 Task: Add an event with the title Casual Marketing Campaign Evaluation, date '2024/03/15', time 7:50 AM to 9:50 AM, logged in from the account softage.10@softage.netand send the event invitation to softage.3@softage.net and softage.4@softage.net. Set a reminder for the event At time of event
Action: Mouse moved to (79, 101)
Screenshot: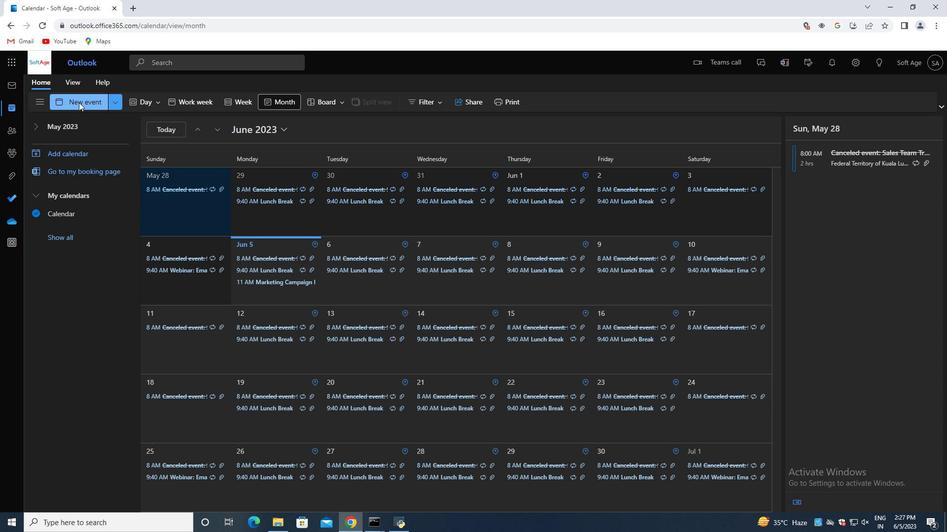
Action: Mouse pressed left at (79, 101)
Screenshot: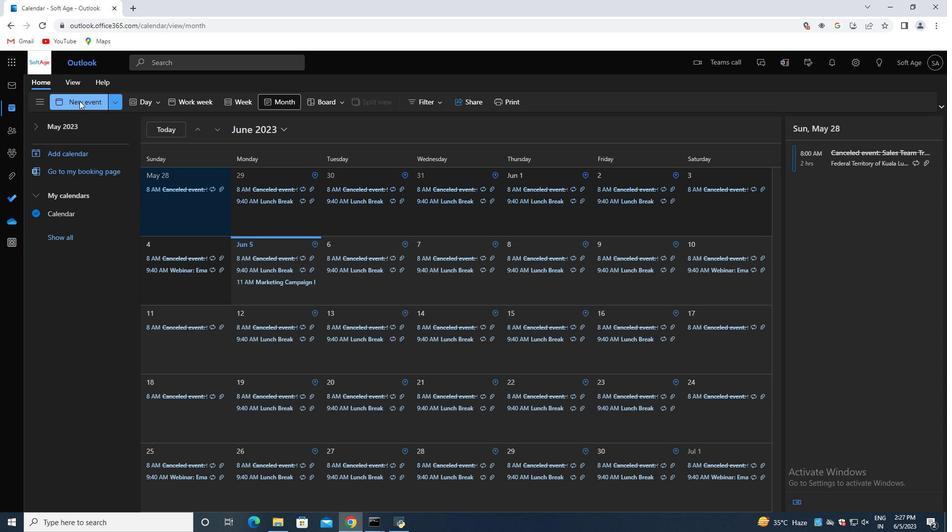 
Action: Mouse moved to (268, 161)
Screenshot: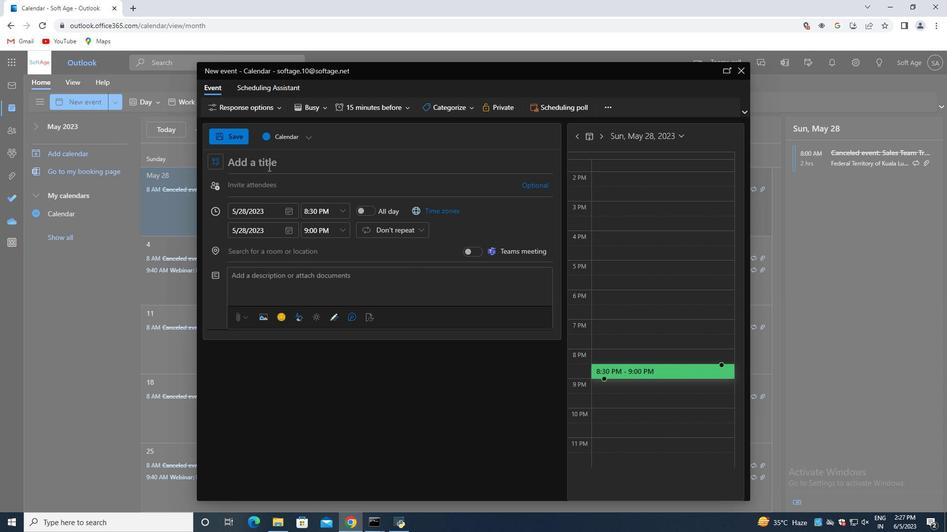 
Action: Mouse pressed left at (268, 161)
Screenshot: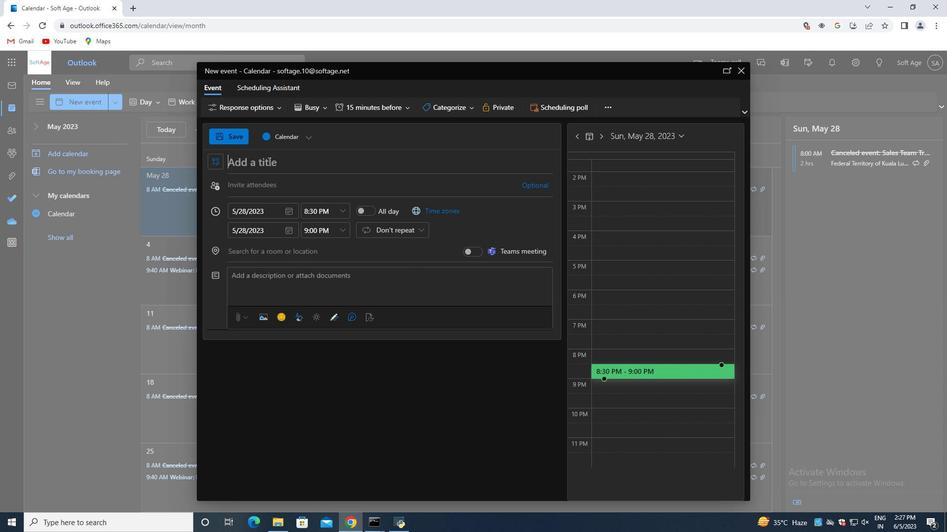 
Action: Mouse moved to (268, 161)
Screenshot: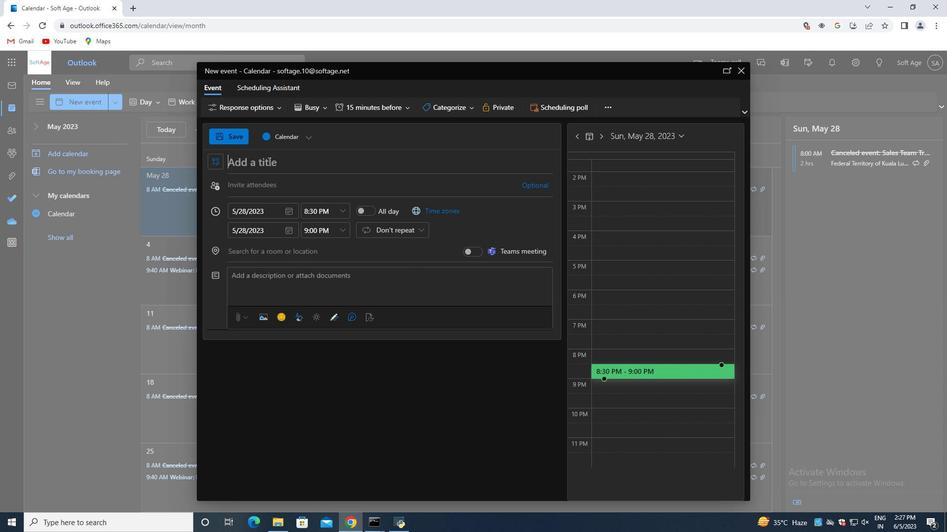 
Action: Key pressed <Key.shift>Casual<Key.space><Key.shift>Marketing<Key.space><Key.shift>Campaign<Key.space><Key.shift><Key.shift><Key.shift>Evaluation
Screenshot: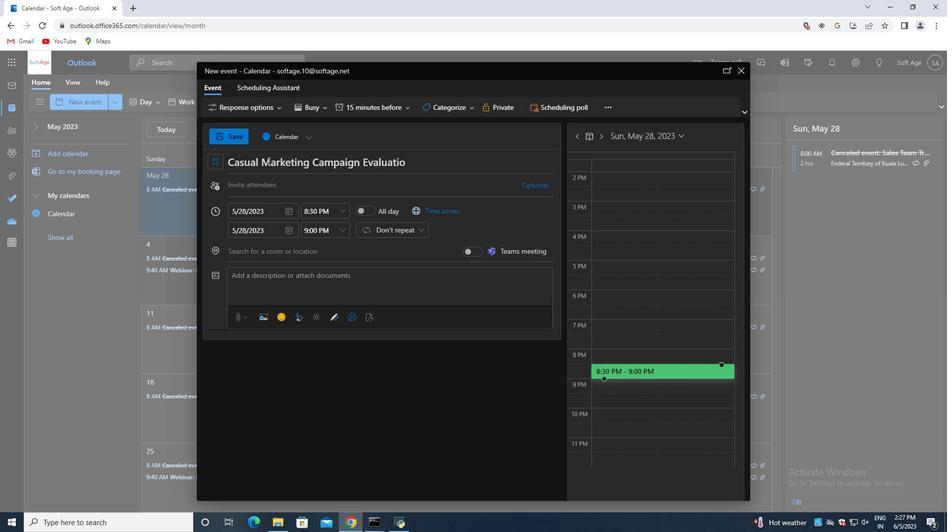 
Action: Mouse moved to (292, 210)
Screenshot: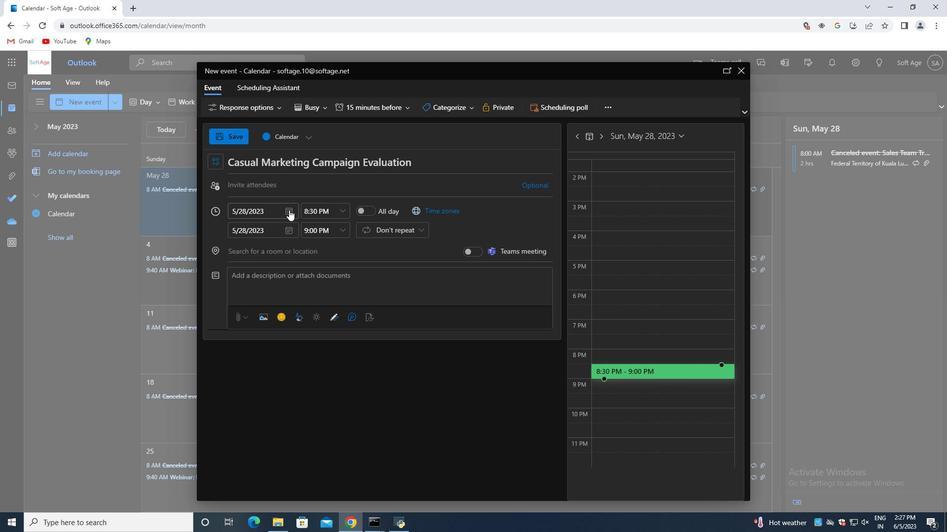 
Action: Mouse pressed left at (292, 210)
Screenshot: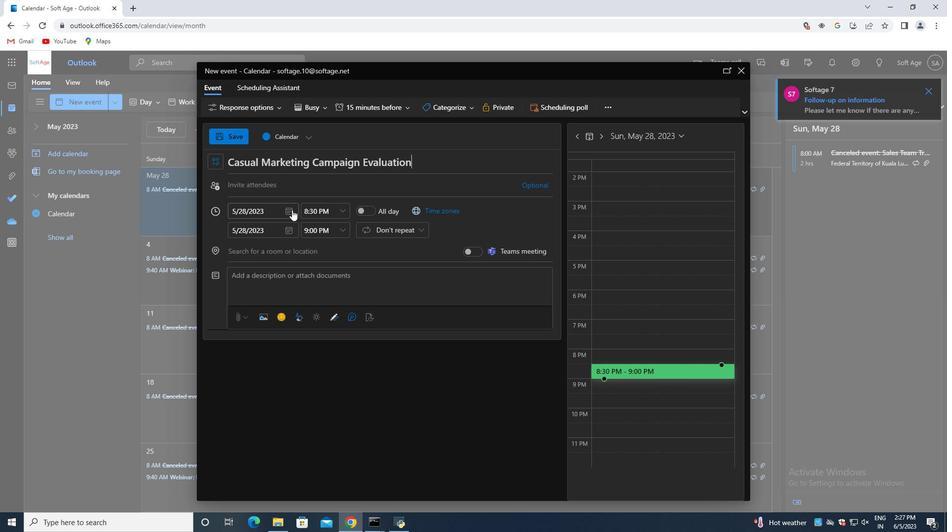 
Action: Mouse moved to (321, 232)
Screenshot: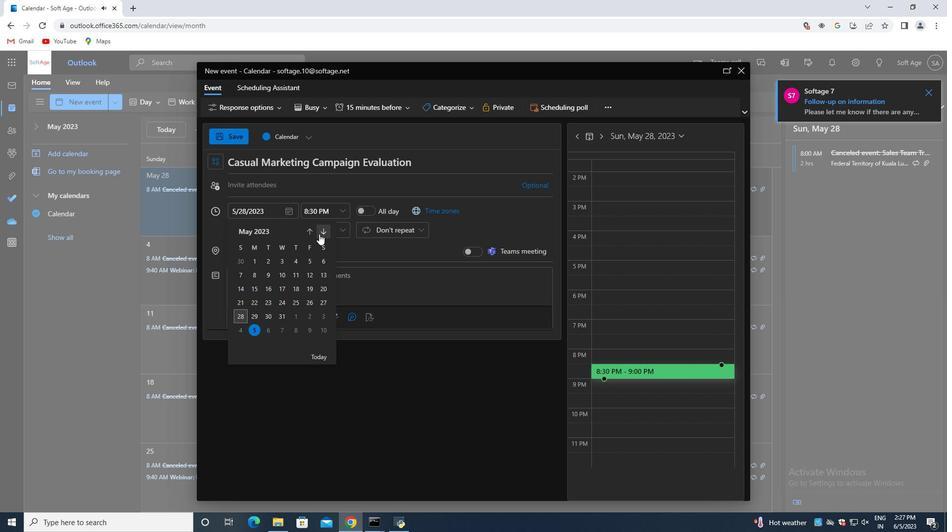 
Action: Mouse pressed left at (321, 232)
Screenshot: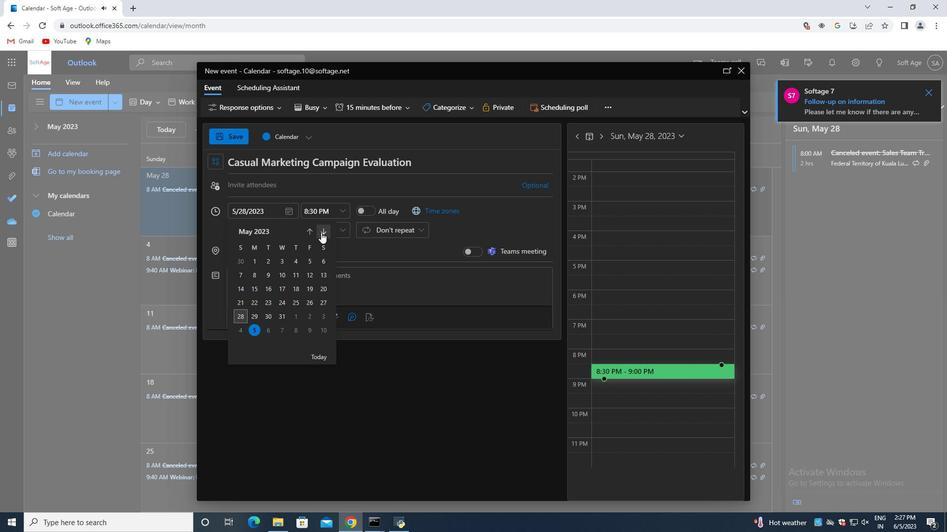 
Action: Mouse pressed left at (321, 232)
Screenshot: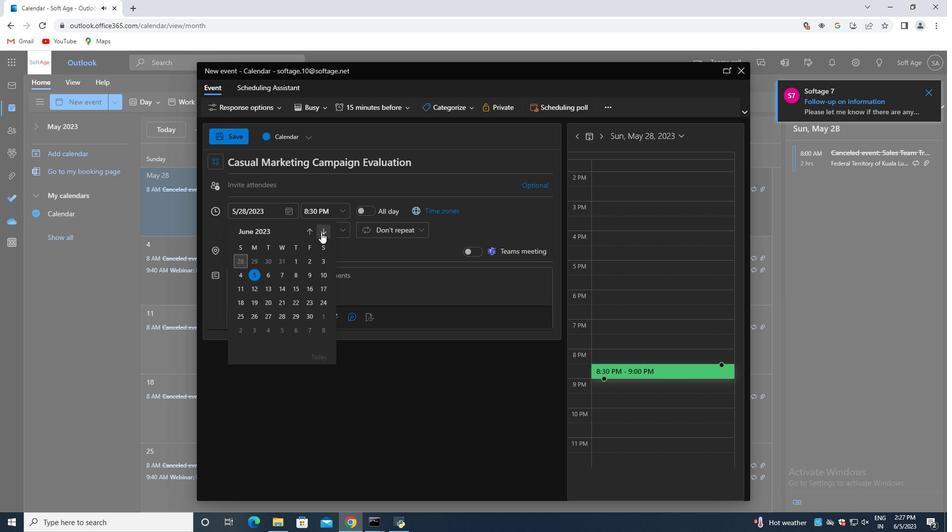 
Action: Mouse pressed left at (321, 232)
Screenshot: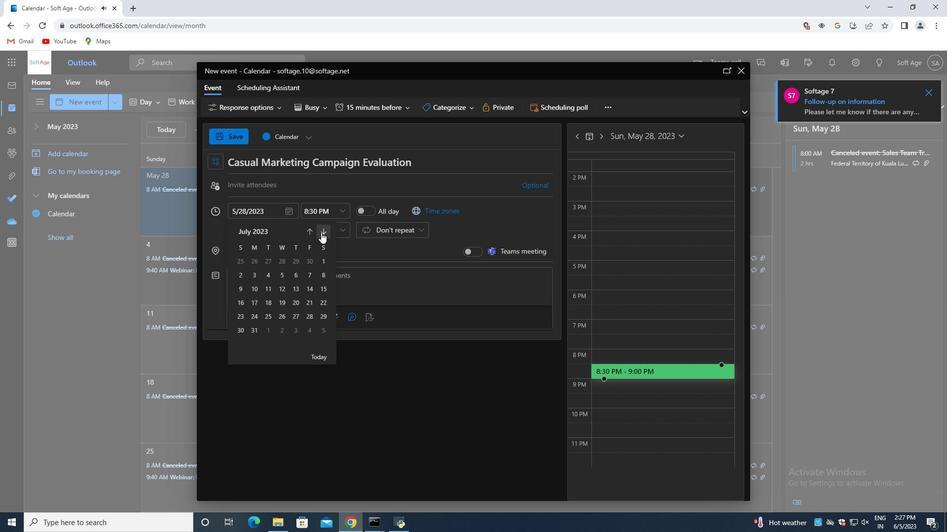 
Action: Mouse pressed left at (321, 232)
Screenshot: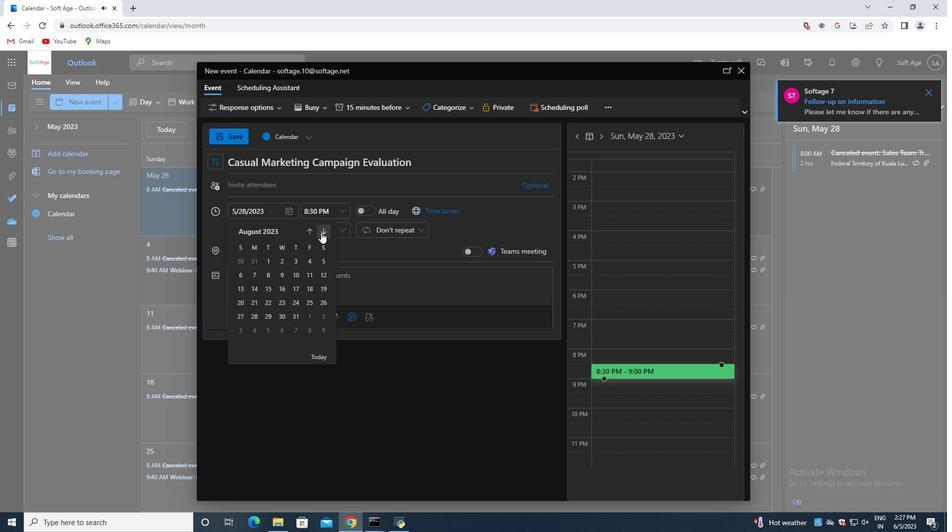 
Action: Mouse pressed left at (321, 232)
Screenshot: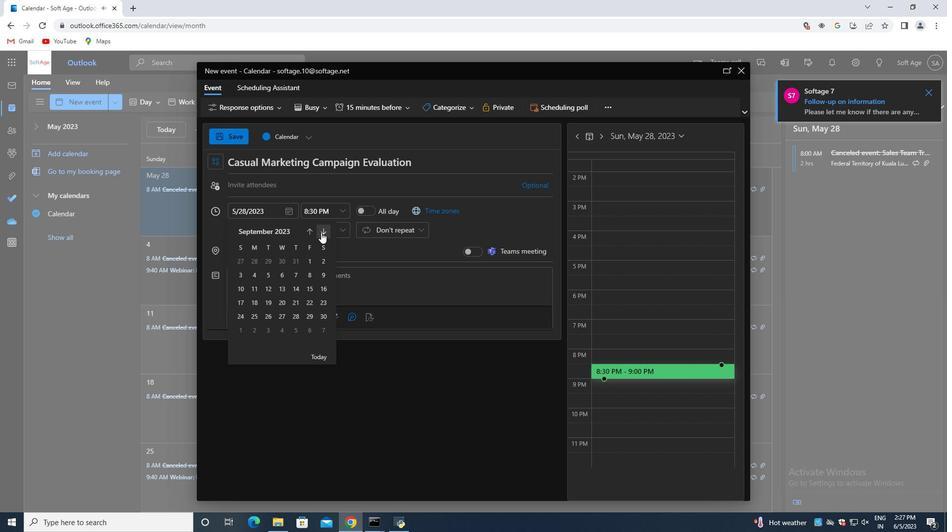 
Action: Mouse pressed left at (321, 232)
Screenshot: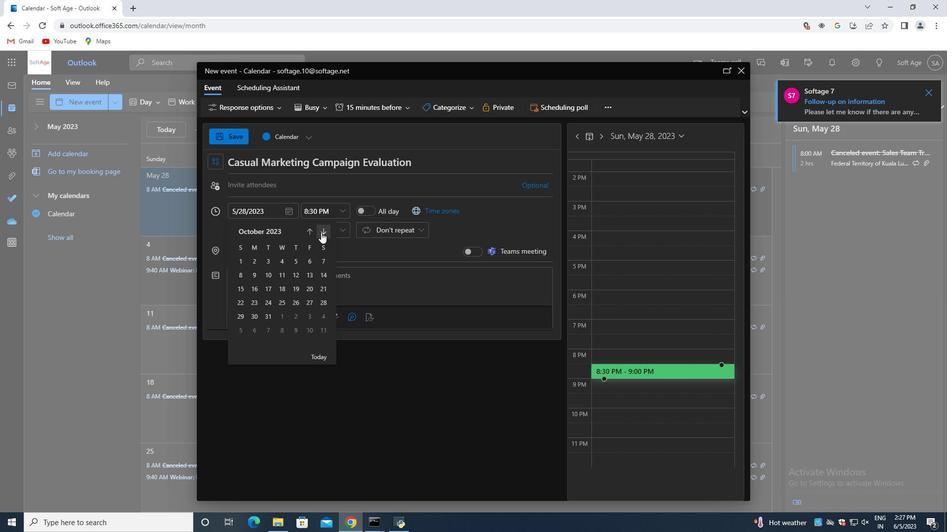 
Action: Mouse pressed left at (321, 232)
Screenshot: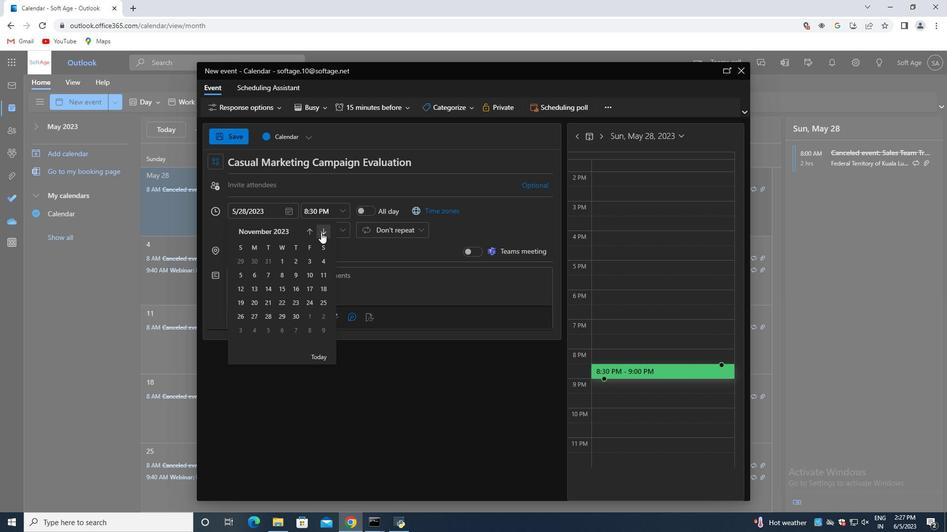 
Action: Mouse pressed left at (321, 232)
Screenshot: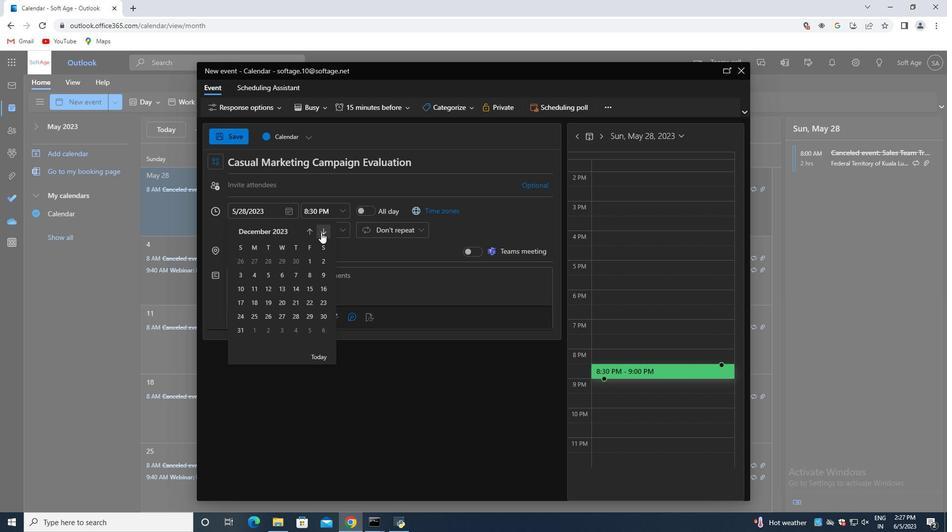 
Action: Mouse pressed left at (321, 232)
Screenshot: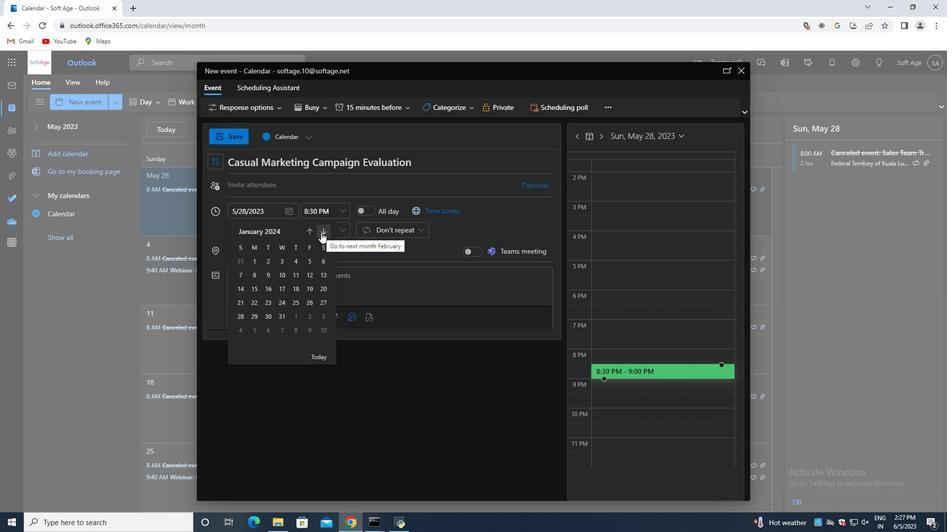 
Action: Mouse pressed left at (321, 232)
Screenshot: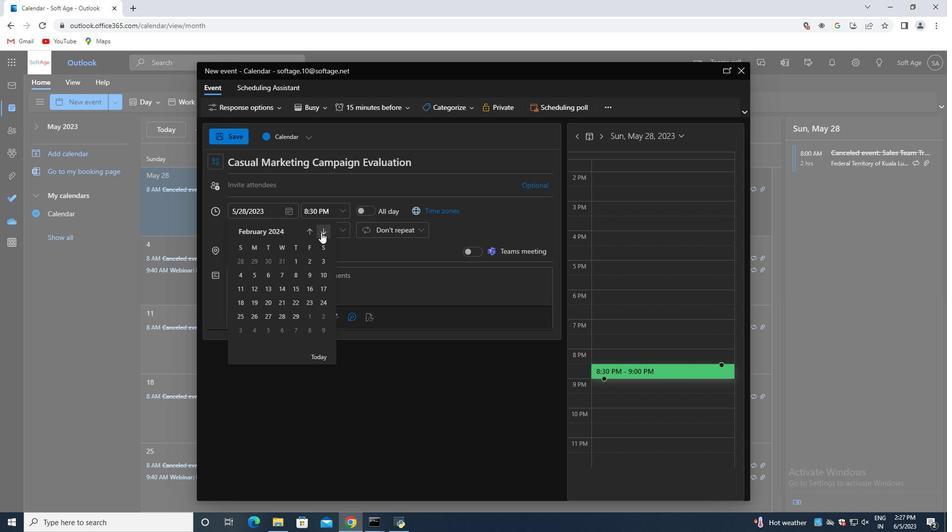 
Action: Mouse moved to (308, 287)
Screenshot: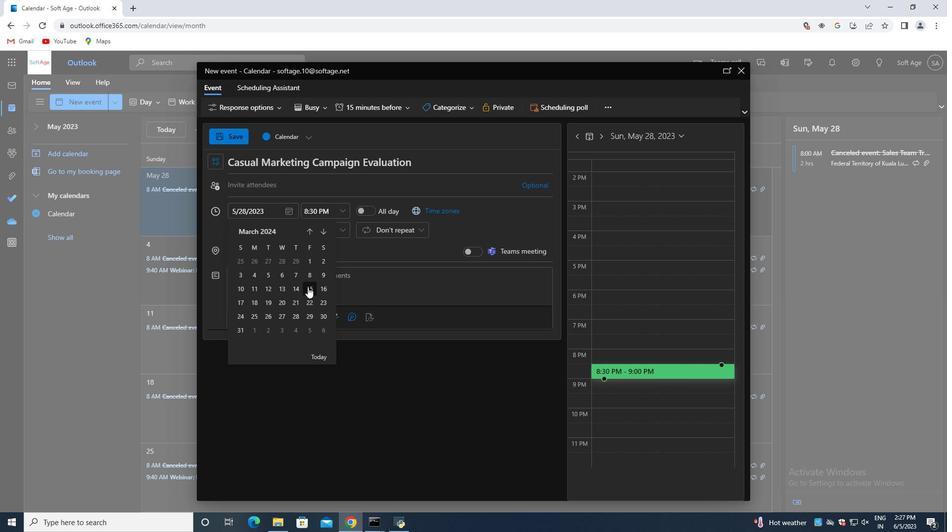 
Action: Mouse pressed left at (308, 287)
Screenshot: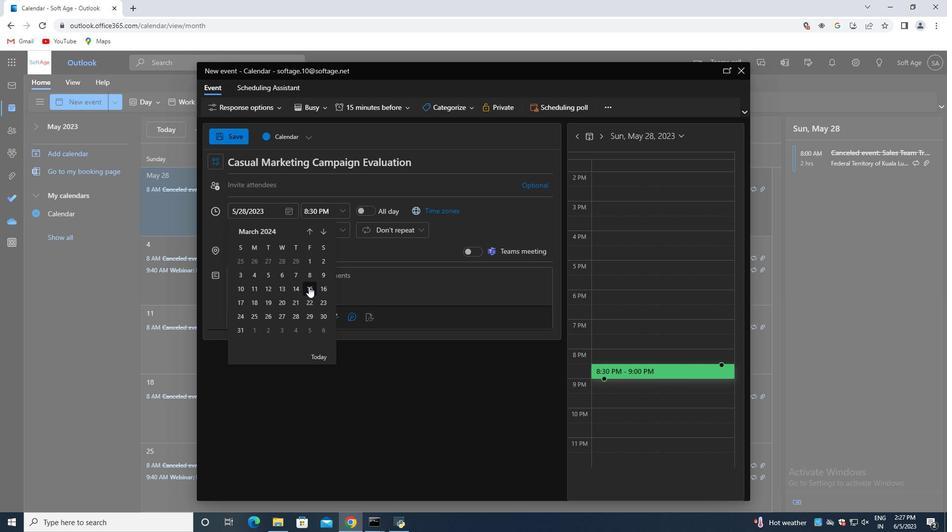 
Action: Mouse moved to (344, 209)
Screenshot: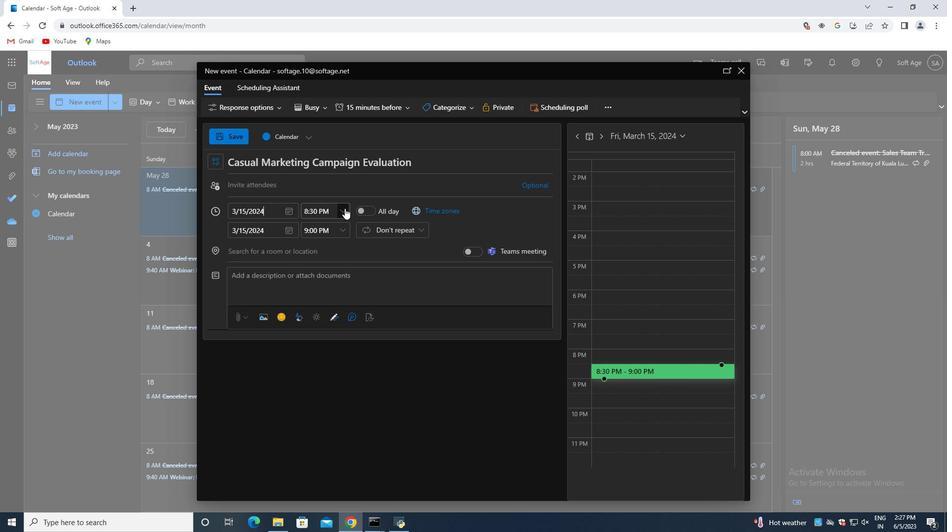 
Action: Mouse pressed left at (344, 209)
Screenshot: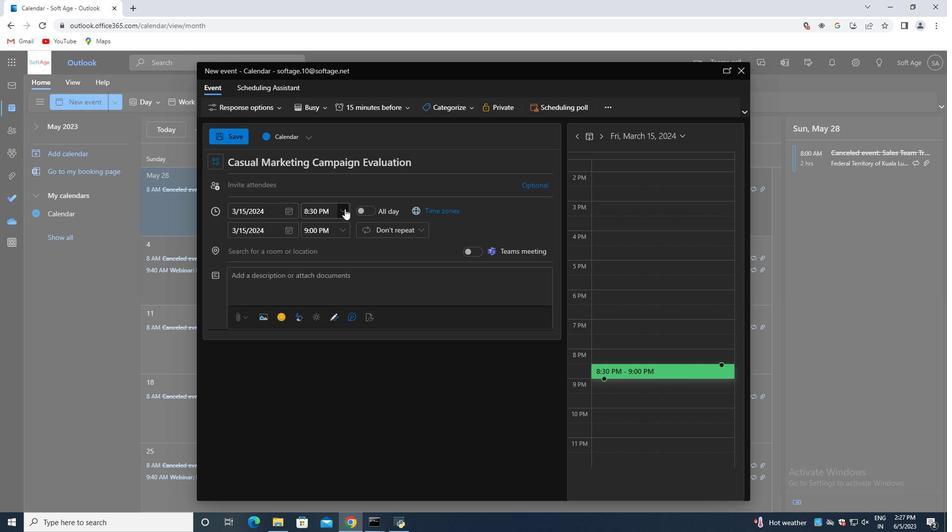 
Action: Key pressed <Key.backspace>7<Key.shift_r>:50<Key.shift><Key.space><Key.shift>AM<Key.enter>
Screenshot: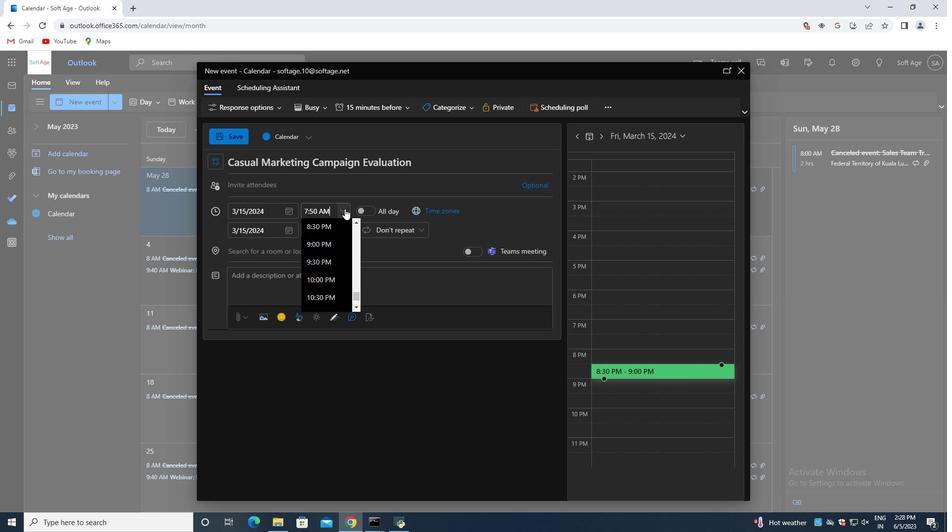 
Action: Mouse moved to (341, 227)
Screenshot: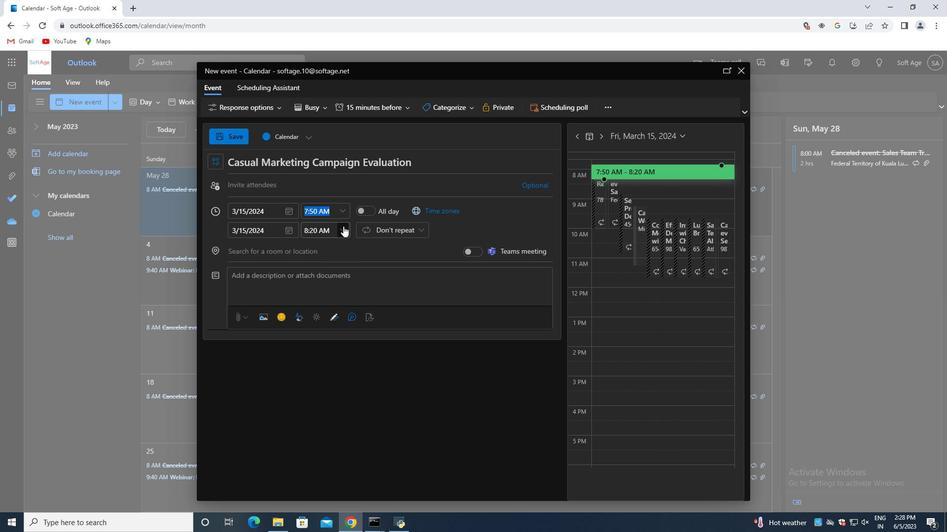 
Action: Mouse pressed left at (341, 227)
Screenshot: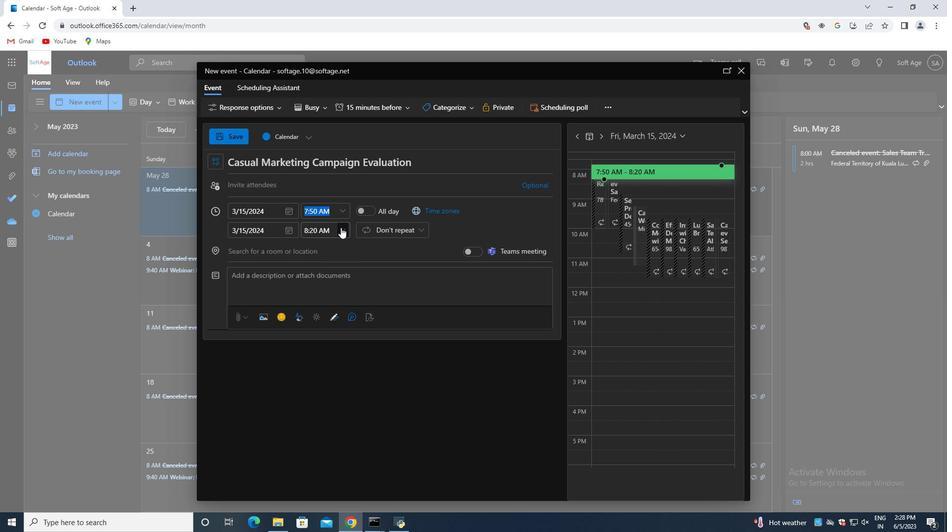
Action: Mouse moved to (329, 296)
Screenshot: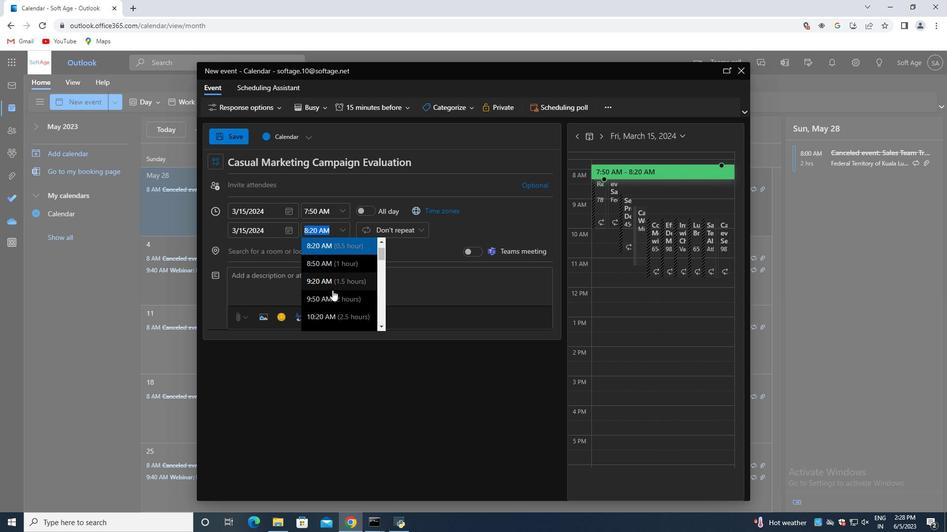 
Action: Mouse pressed left at (329, 296)
Screenshot: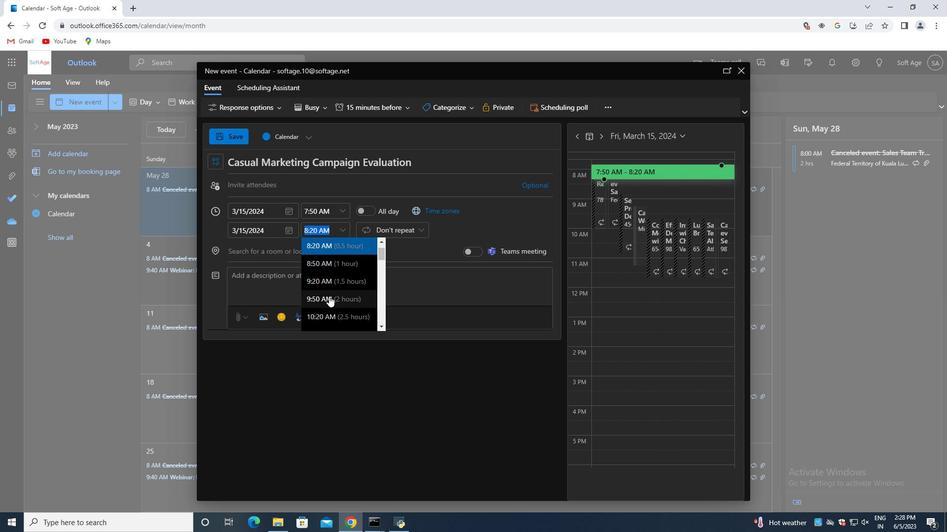 
Action: Mouse moved to (276, 184)
Screenshot: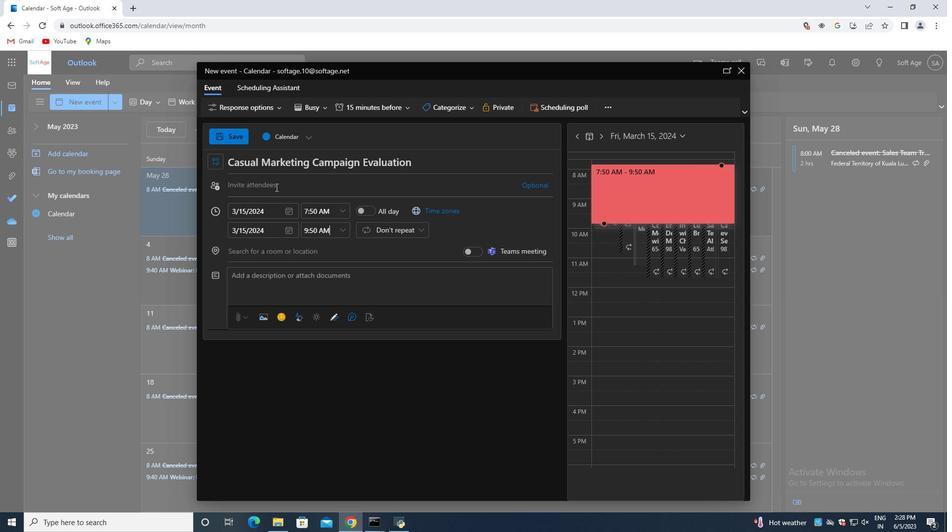 
Action: Mouse pressed left at (276, 184)
Screenshot: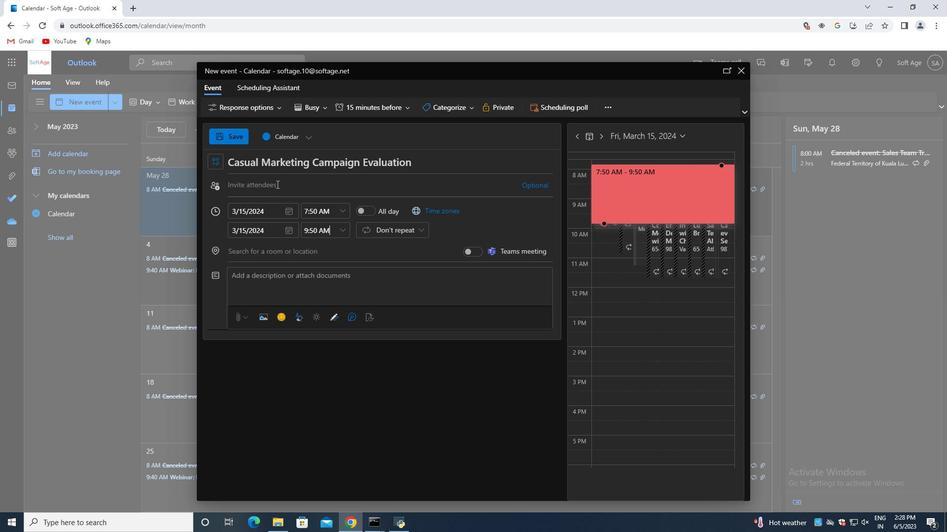 
Action: Key pressed softage.3<Key.shift>@softage.net<Key.enter>softage.4<Key.shift>@softage.net<Key.enter>
Screenshot: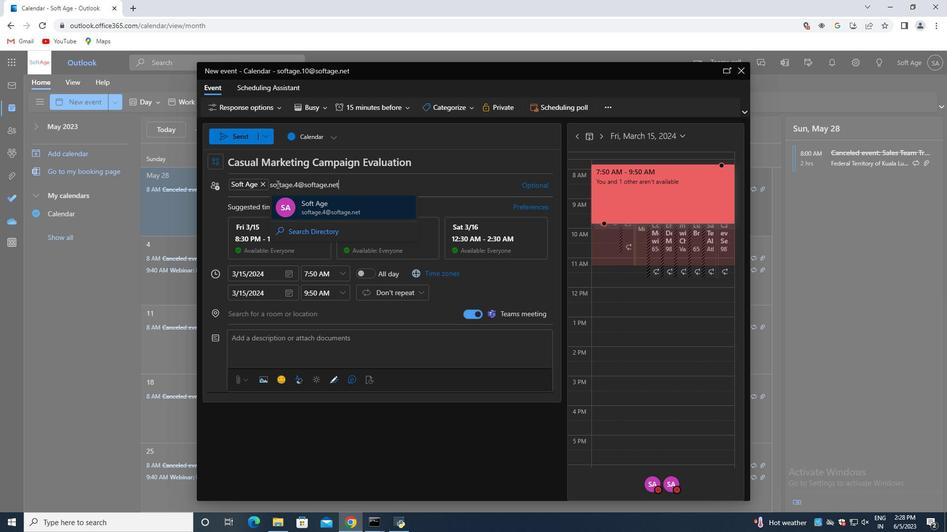 
Action: Mouse moved to (391, 106)
Screenshot: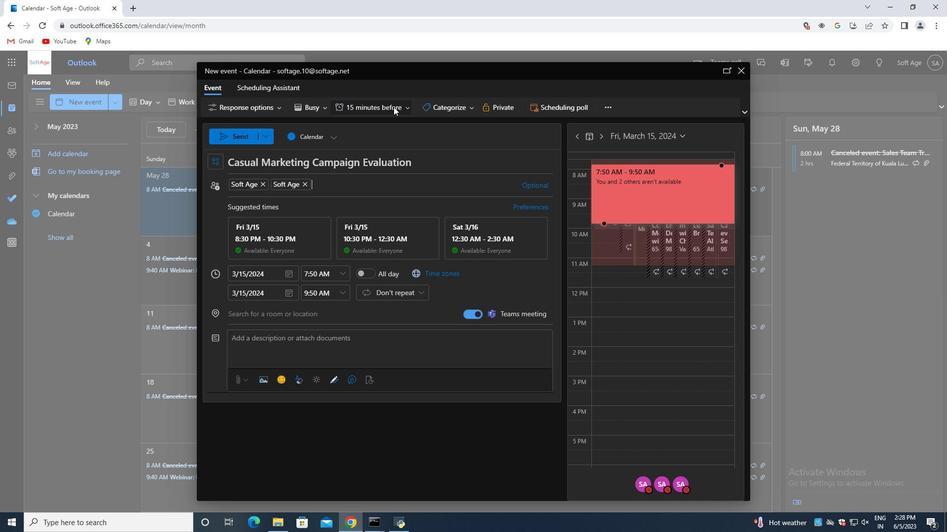 
Action: Mouse pressed left at (391, 106)
Screenshot: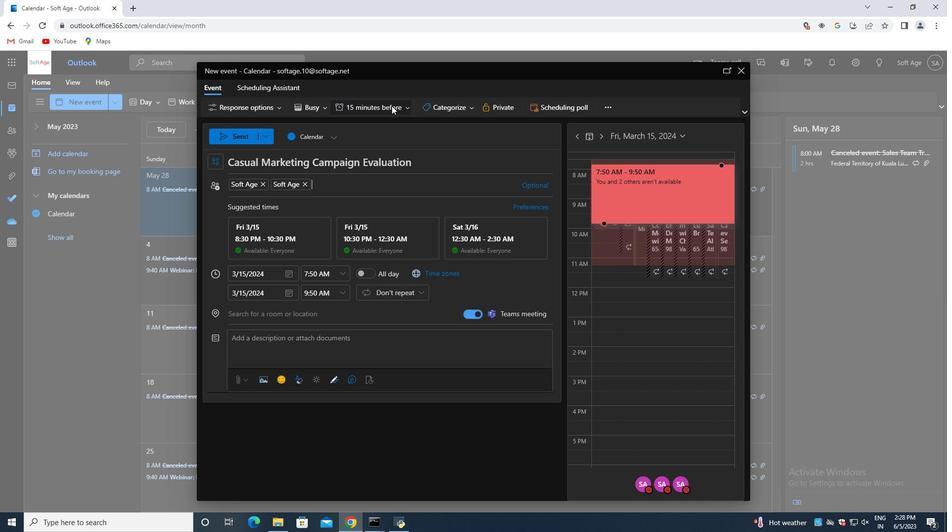 
Action: Mouse moved to (391, 144)
Screenshot: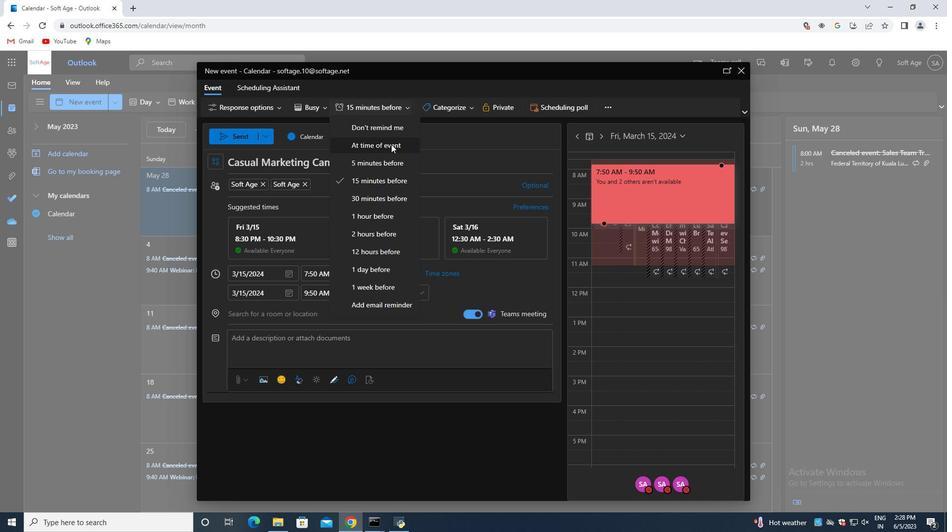 
Action: Mouse pressed left at (391, 144)
Screenshot: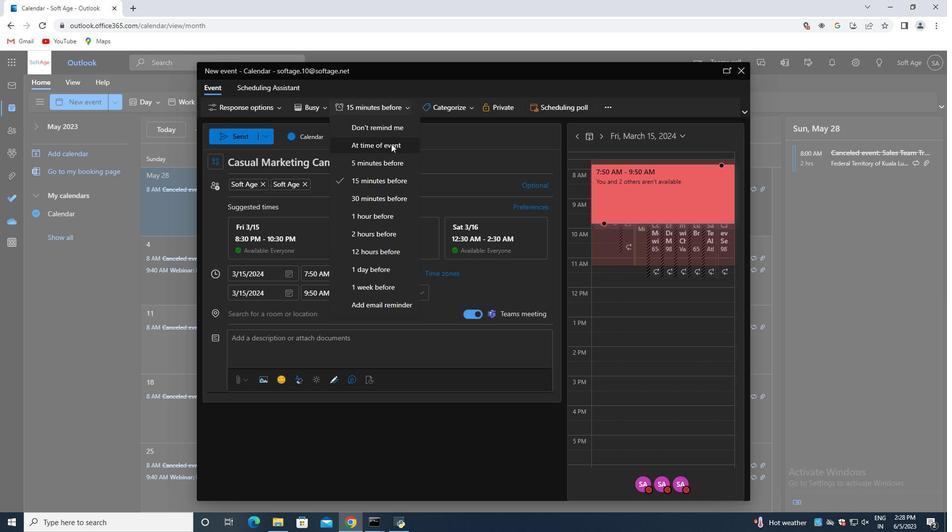 
Action: Mouse moved to (228, 136)
Screenshot: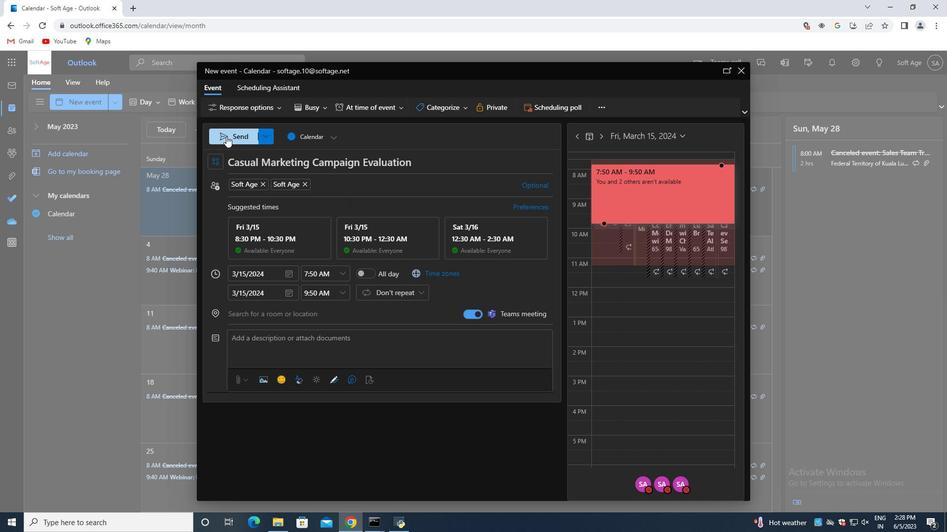 
Action: Mouse pressed left at (228, 136)
Screenshot: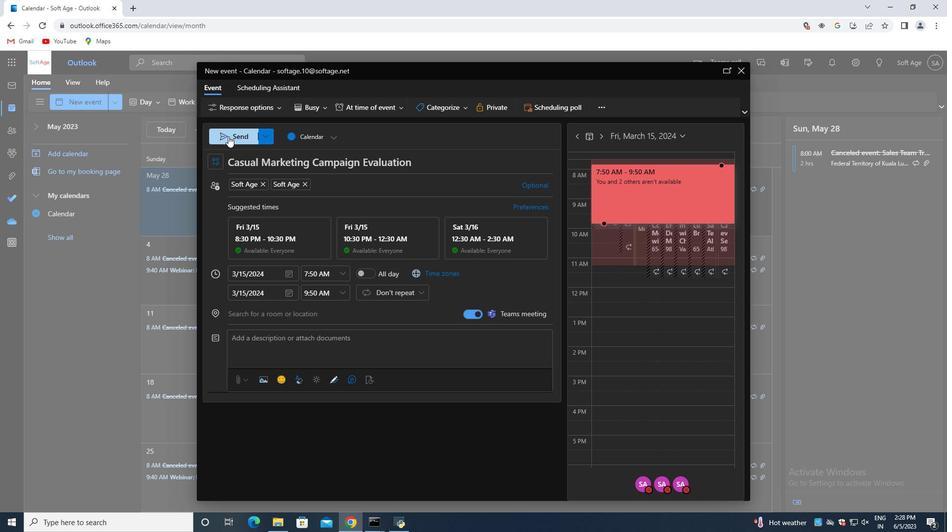 
